 Task: Invite Team Member Softage.1@softage.net to Workspace Enterprise Risk Management. Invite Team Member Softage.2@softage.net to Workspace Enterprise Risk Management. Invite Team Member Softage.3@softage.net to Workspace Enterprise Risk Management. Invite Team Member Softage.4@softage.net to Workspace Enterprise Risk Management
Action: Mouse moved to (344, 561)
Screenshot: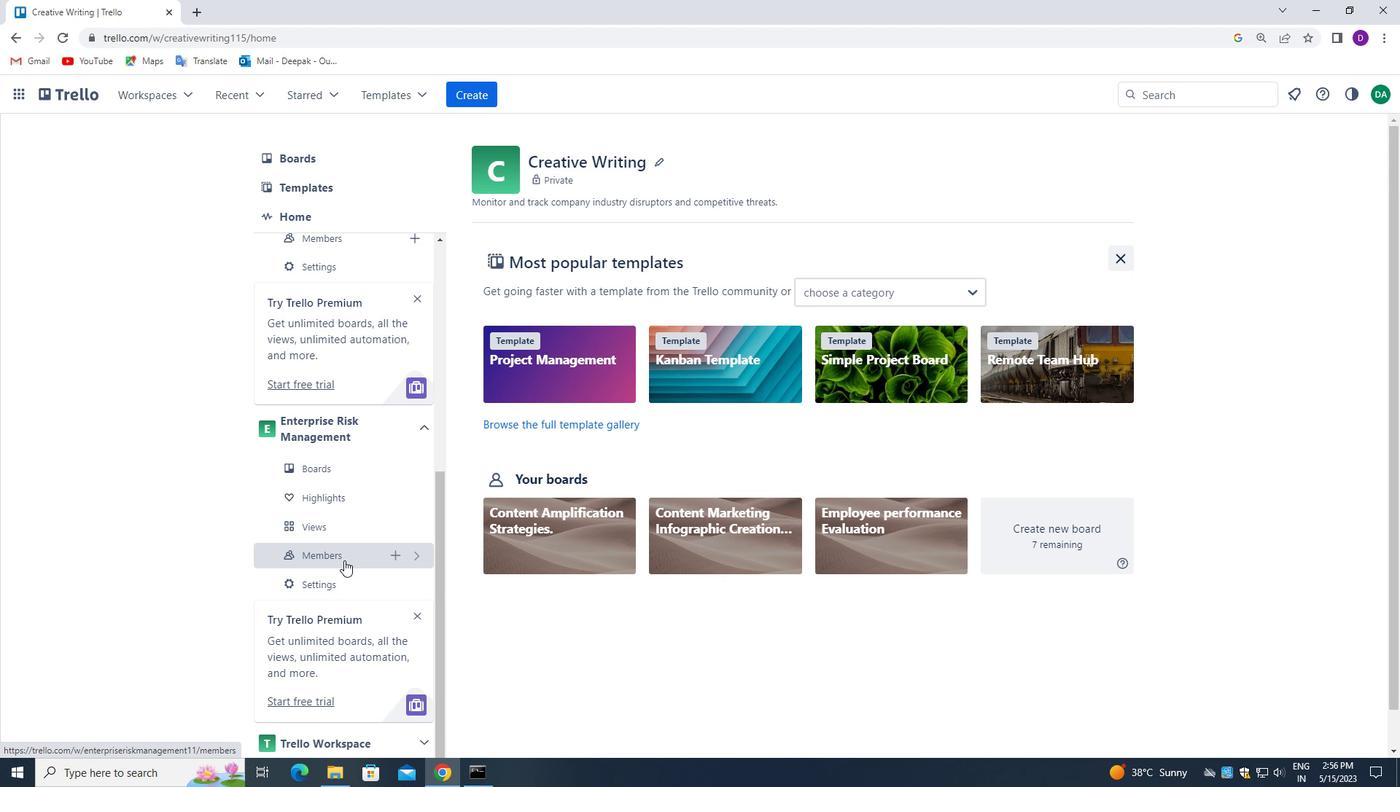 
Action: Mouse pressed left at (344, 561)
Screenshot: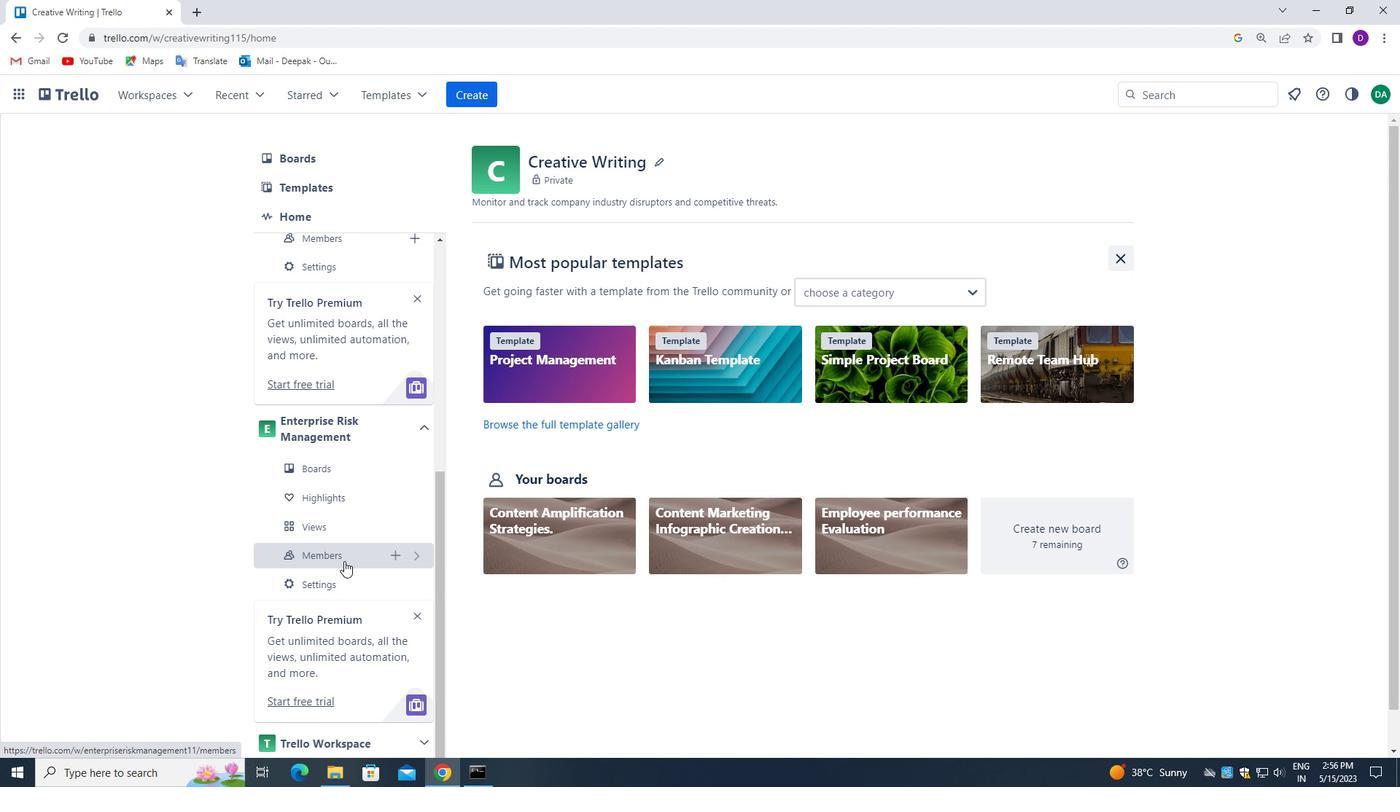 
Action: Mouse moved to (1039, 152)
Screenshot: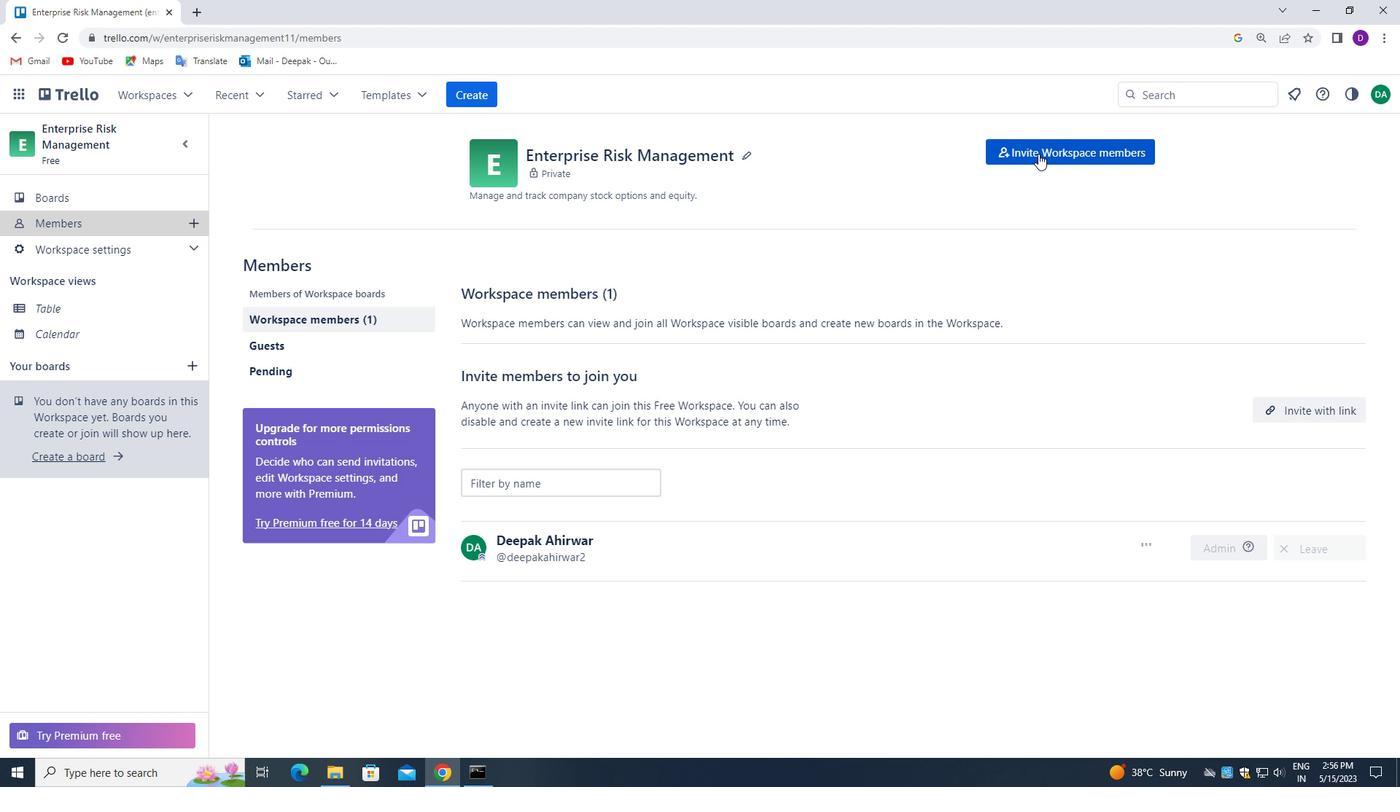 
Action: Mouse pressed left at (1039, 152)
Screenshot: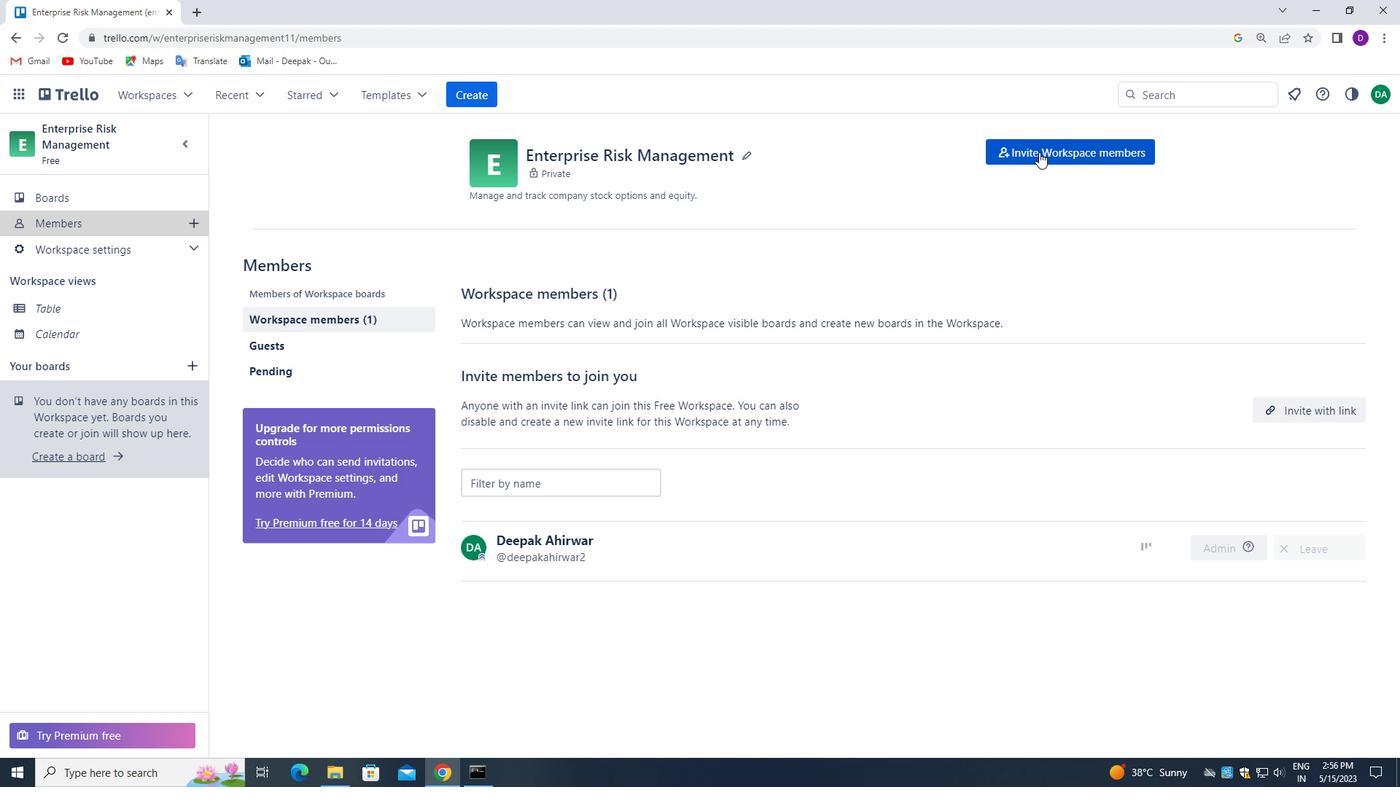 
Action: Mouse moved to (584, 411)
Screenshot: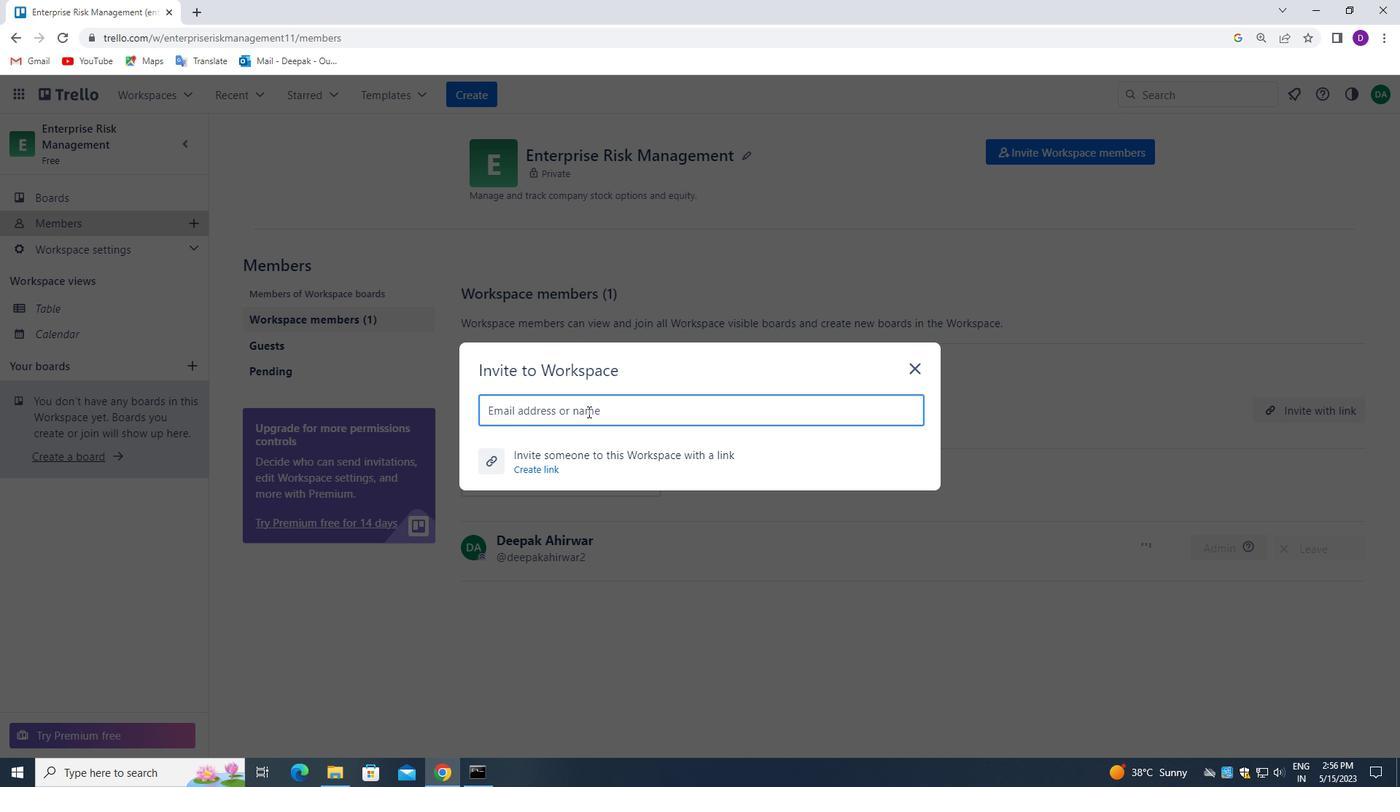 
Action: Mouse pressed left at (584, 411)
Screenshot: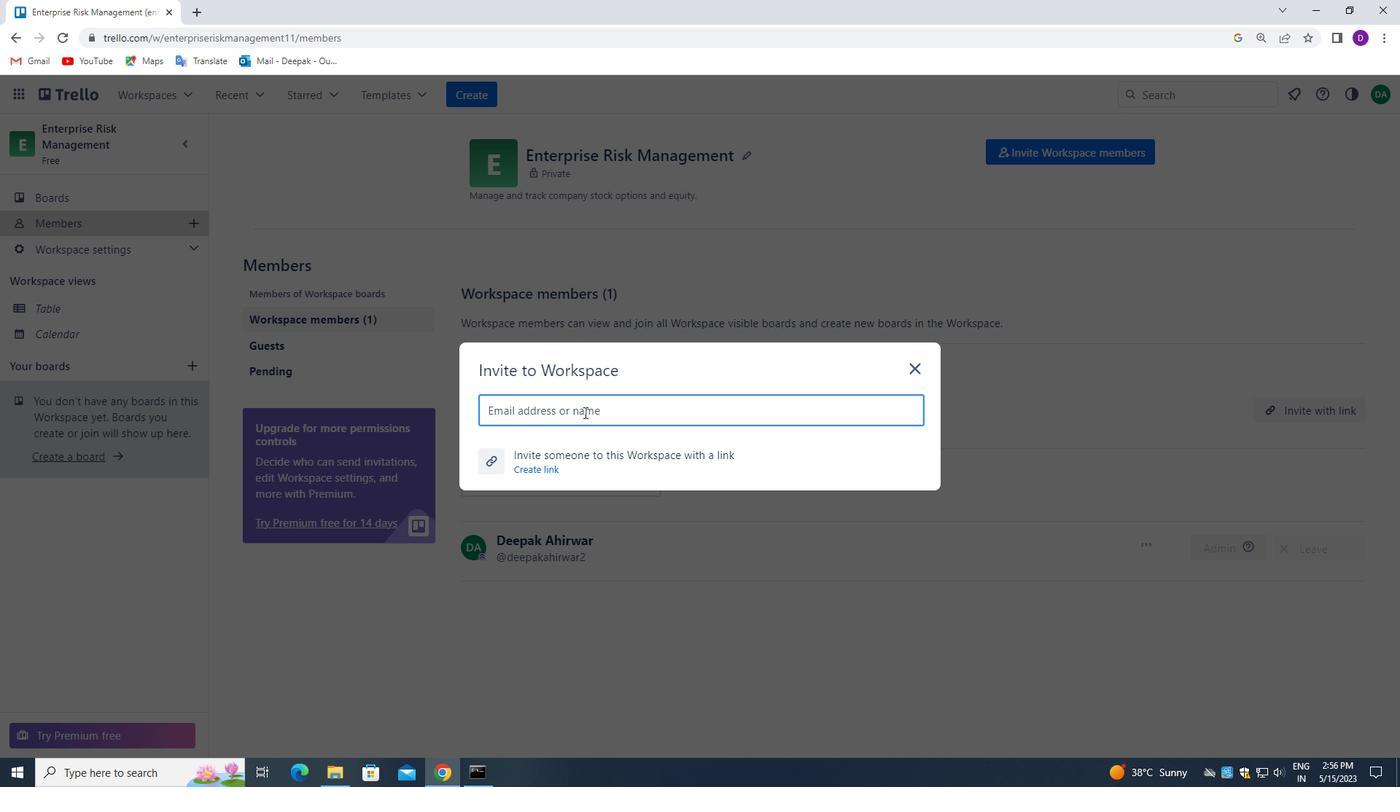 
Action: Mouse moved to (342, 508)
Screenshot: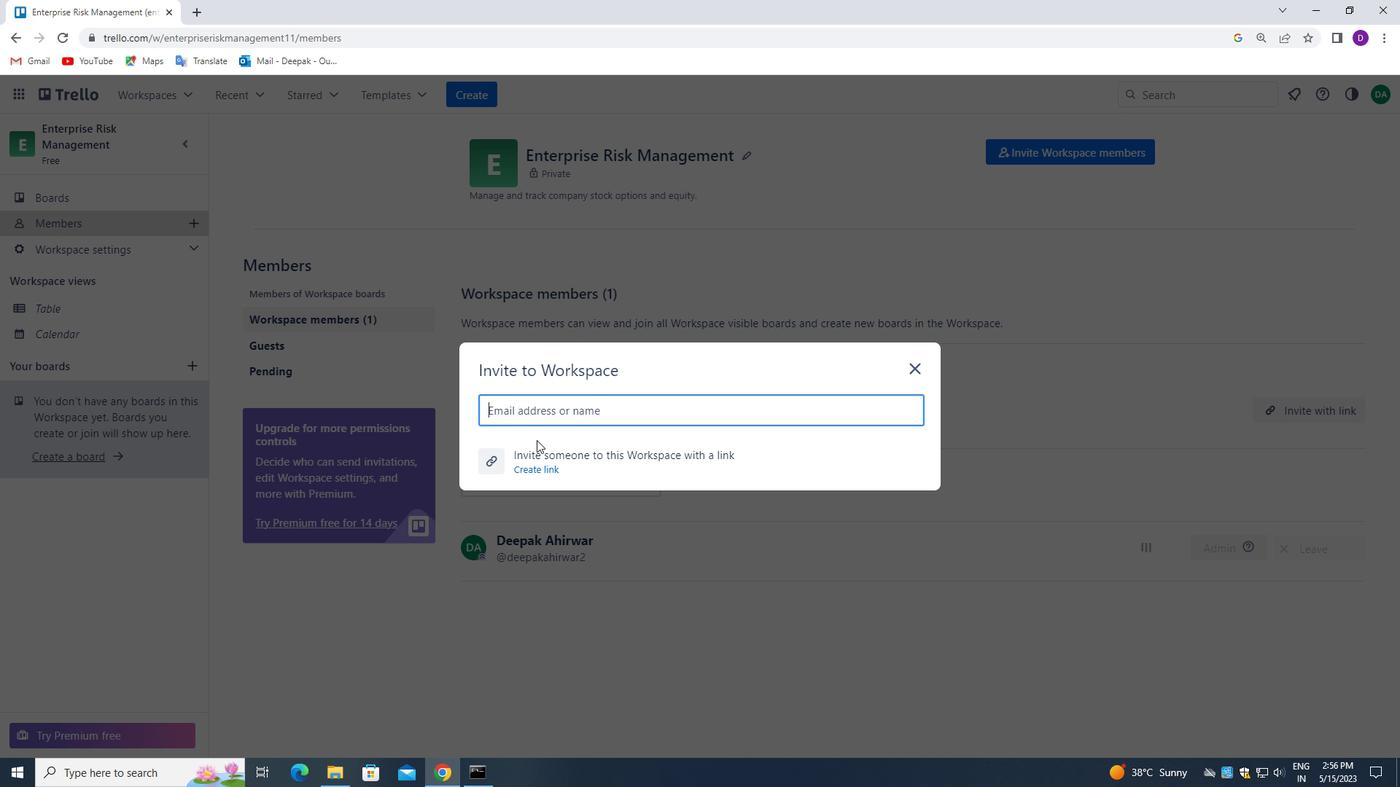 
Action: Key pressed softage.1<Key.shift>@SOFTAGE.NET<Key.space>
Screenshot: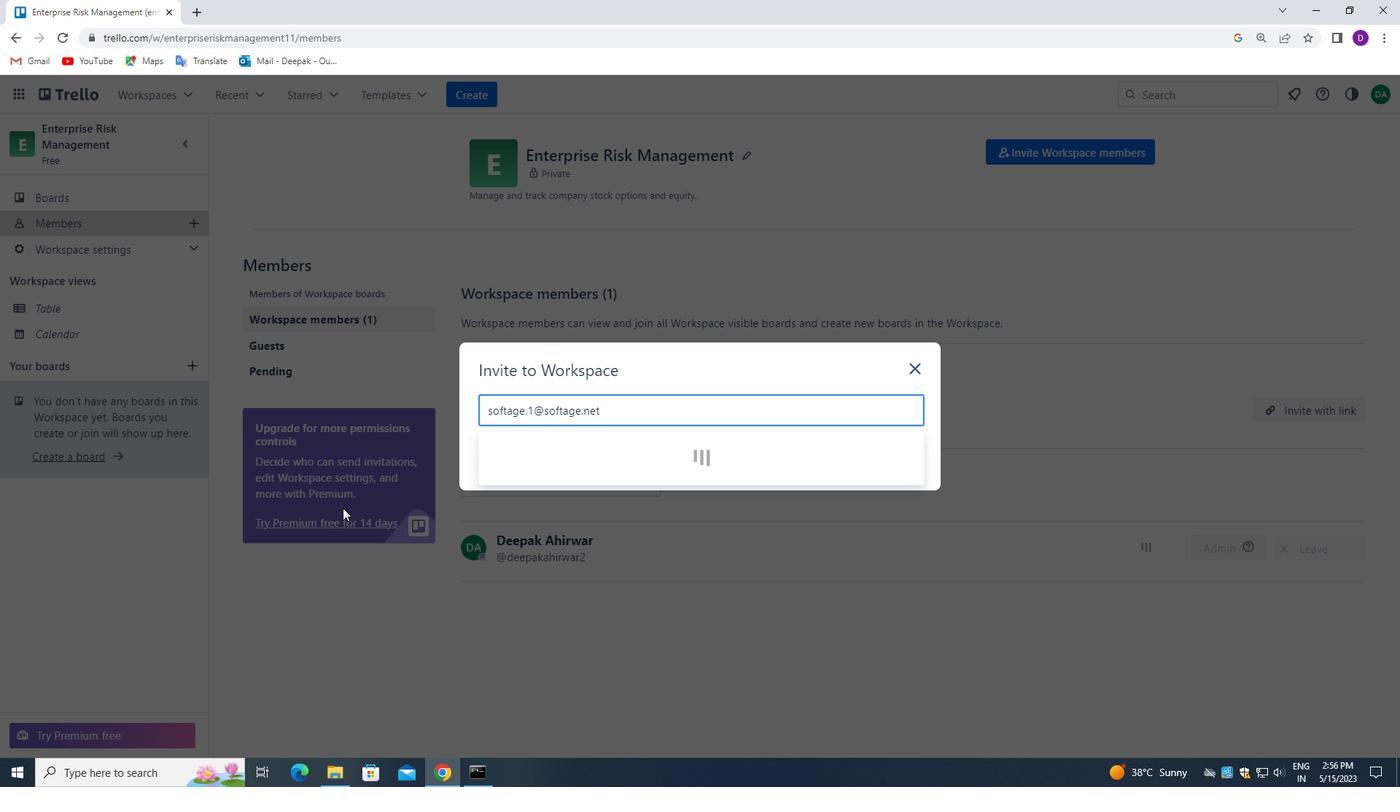 
Action: Mouse moved to (655, 369)
Screenshot: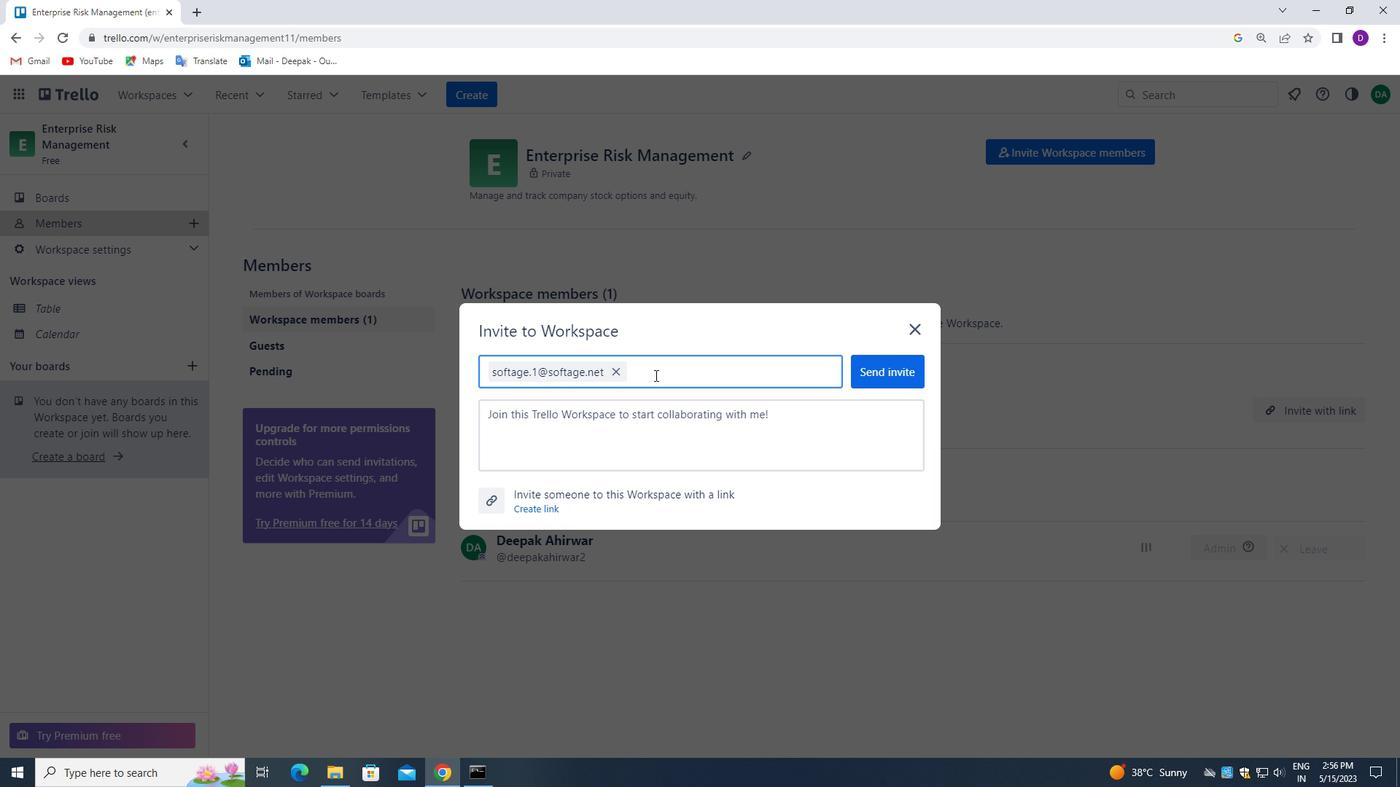 
Action: Mouse pressed left at (655, 369)
Screenshot: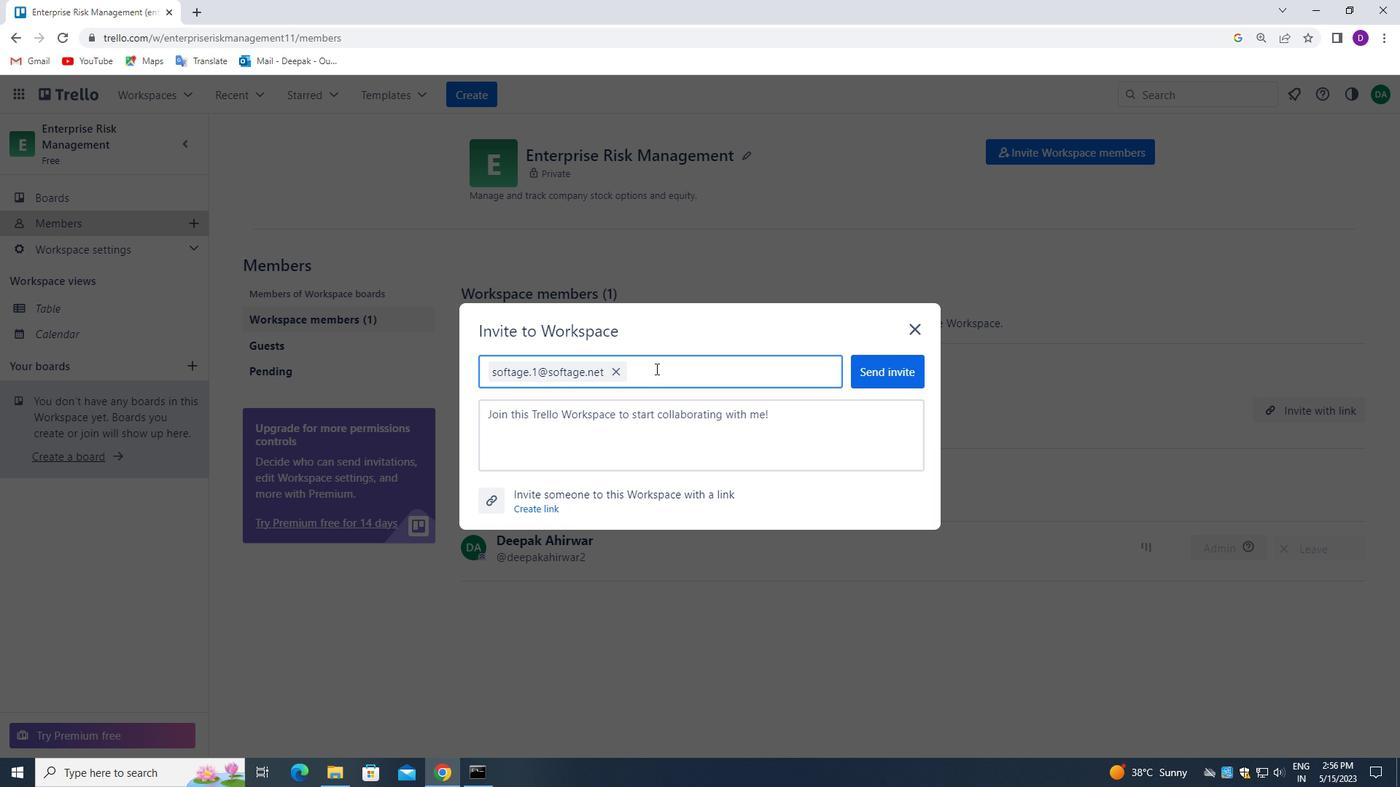 
Action: Key pressed SOFTAGE.2<Key.shift>@SOFTAGE.E<Key.backspace>NET<Key.space>SOFTAGE.3<Key.shift>@SOFTAGE.NET<Key.space>SOFTAGE.4<Key.shift>@SOFTAGE.NET<Key.space>
Screenshot: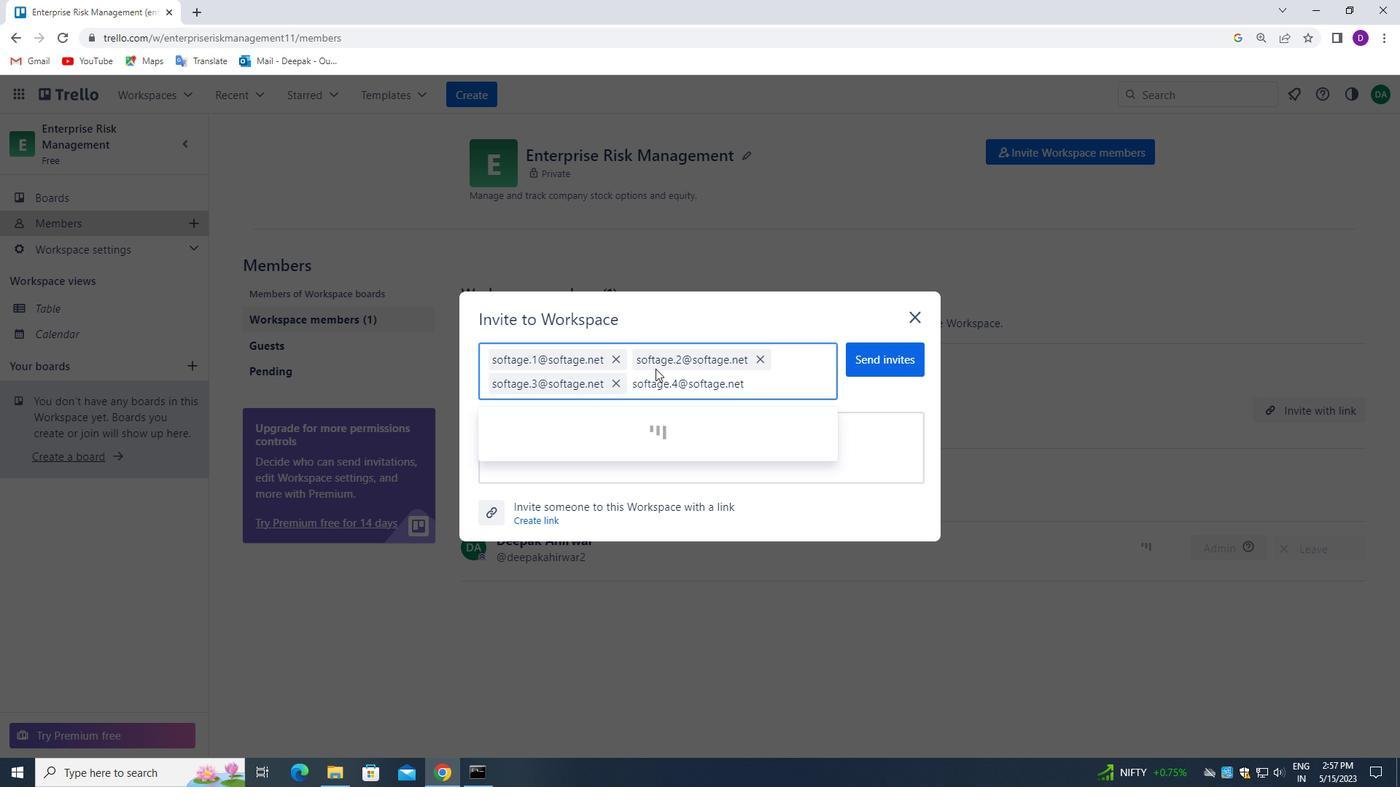 
Action: Mouse moved to (878, 346)
Screenshot: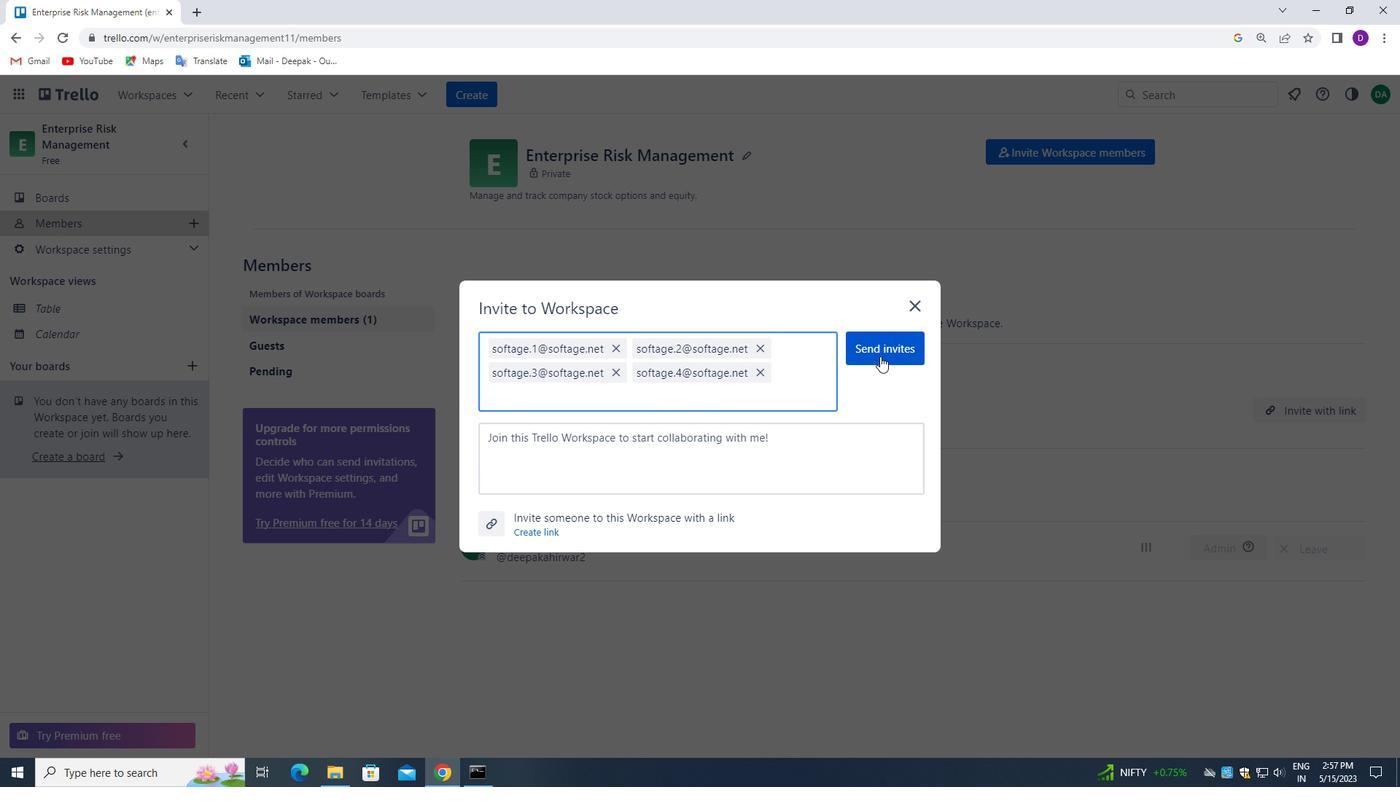 
Action: Mouse pressed left at (878, 346)
Screenshot: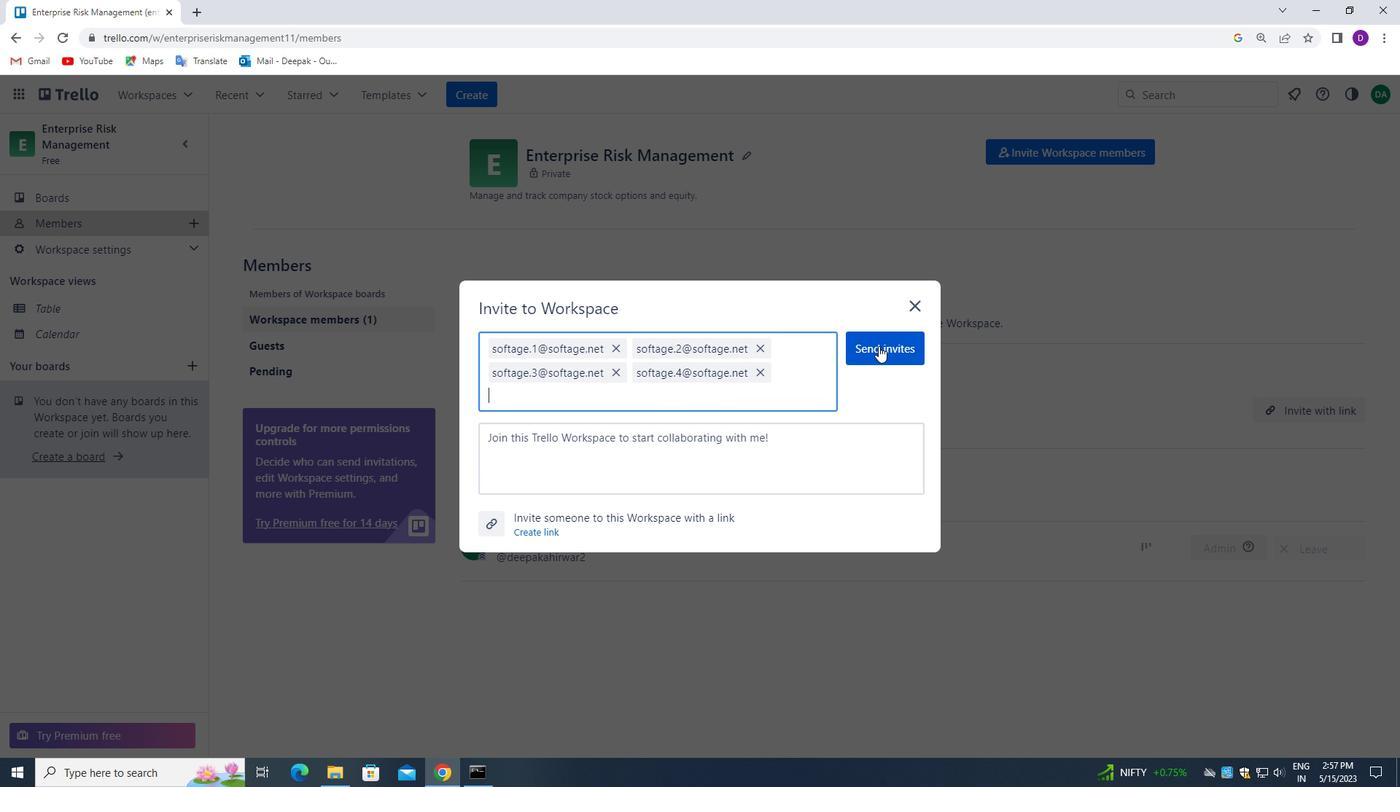 
Action: Mouse moved to (675, 435)
Screenshot: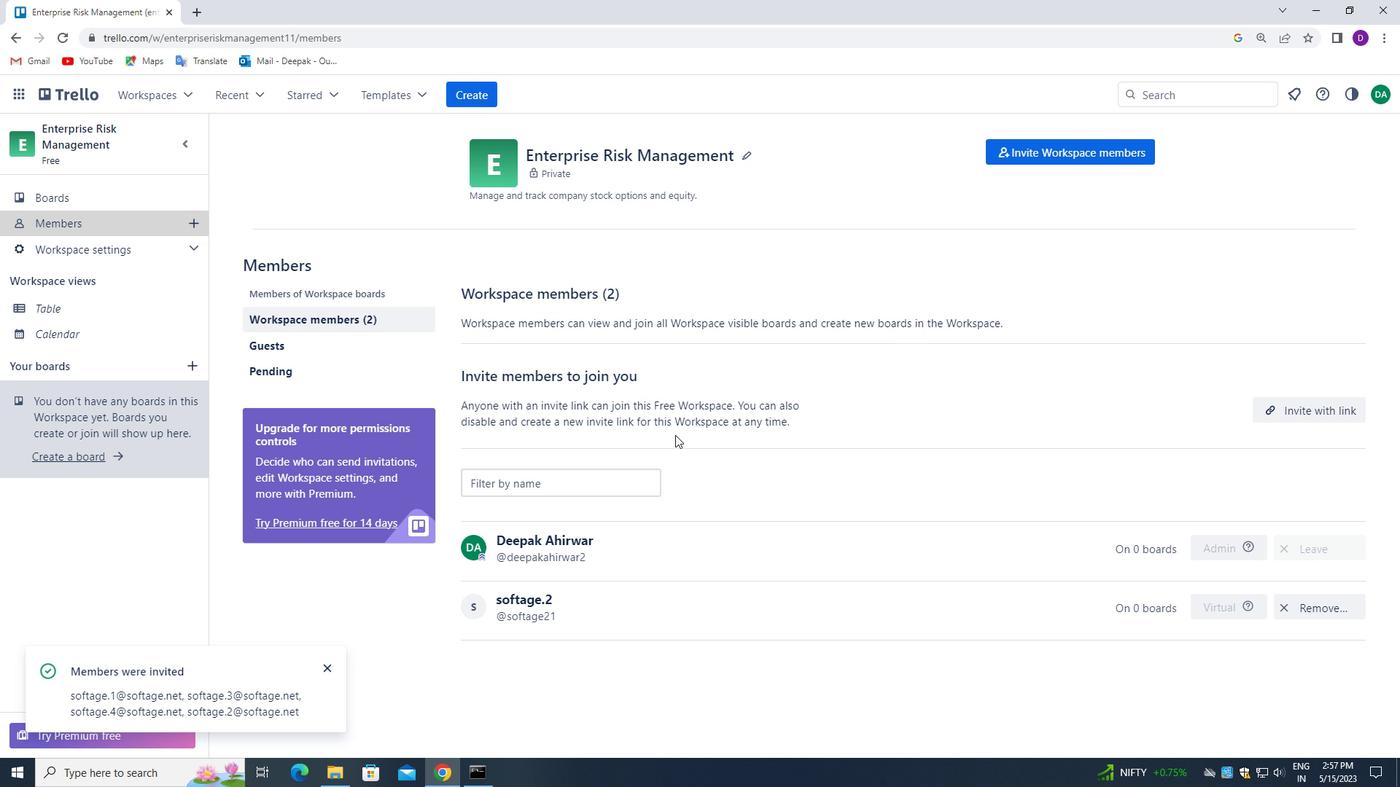
Action: Mouse scrolled (675, 434) with delta (0, 0)
Screenshot: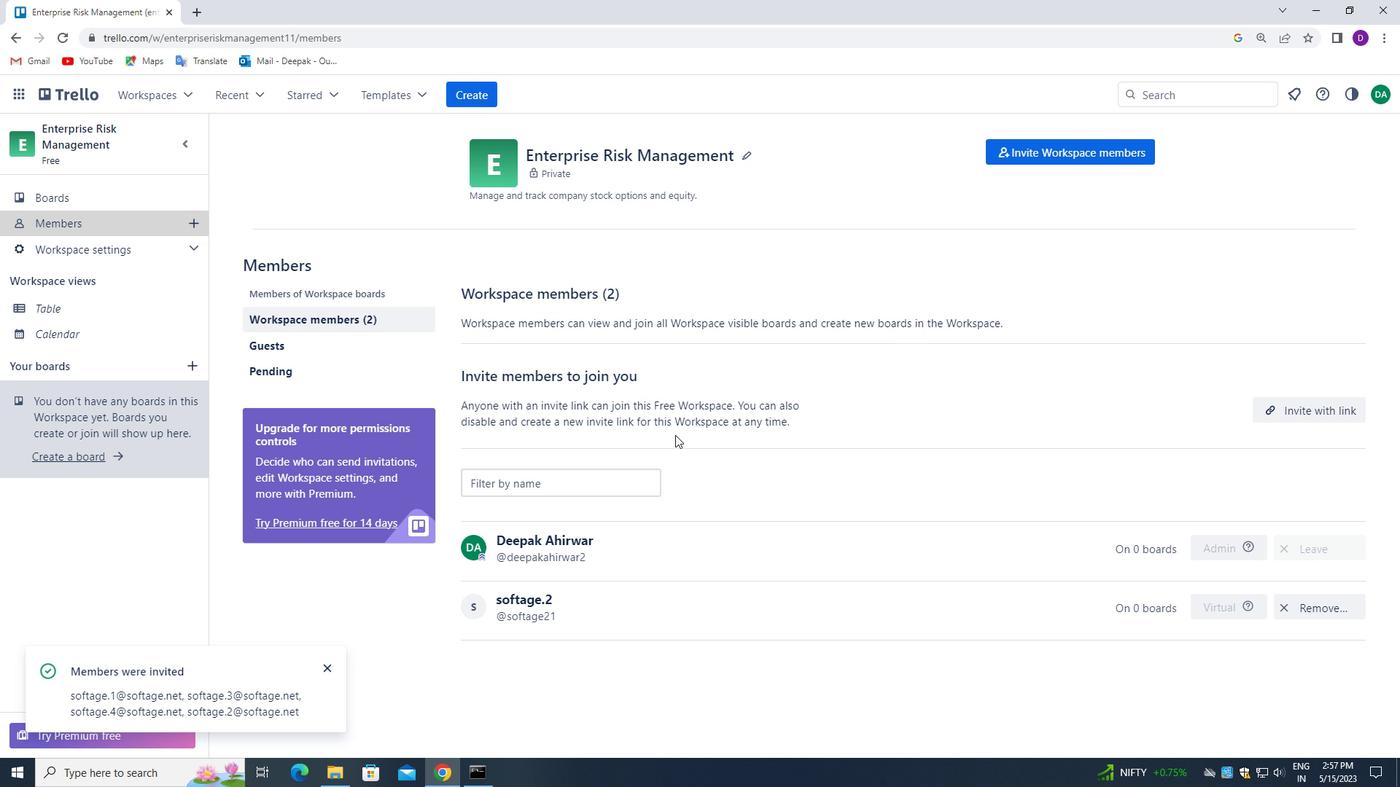 
Action: Mouse moved to (675, 436)
Screenshot: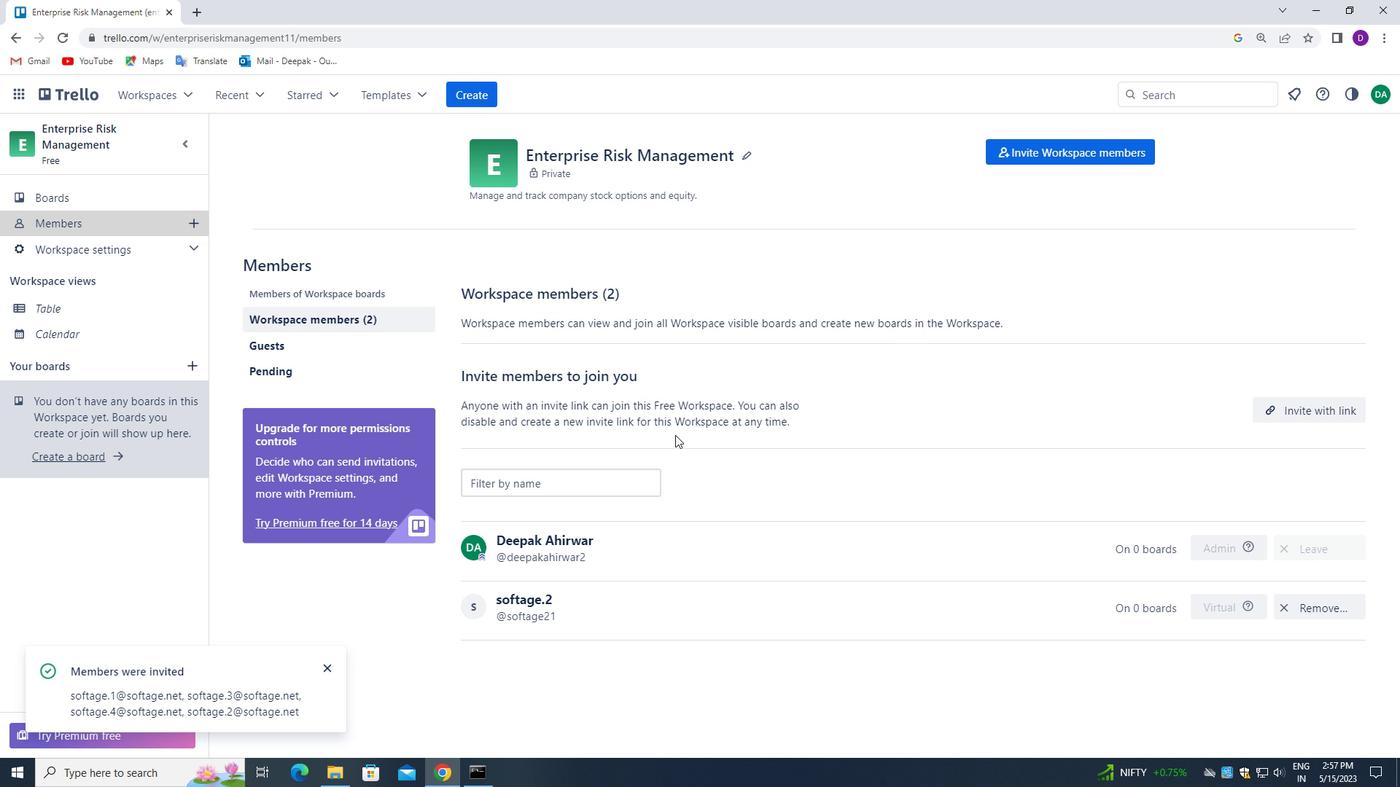 
Action: Mouse scrolled (675, 436) with delta (0, 0)
Screenshot: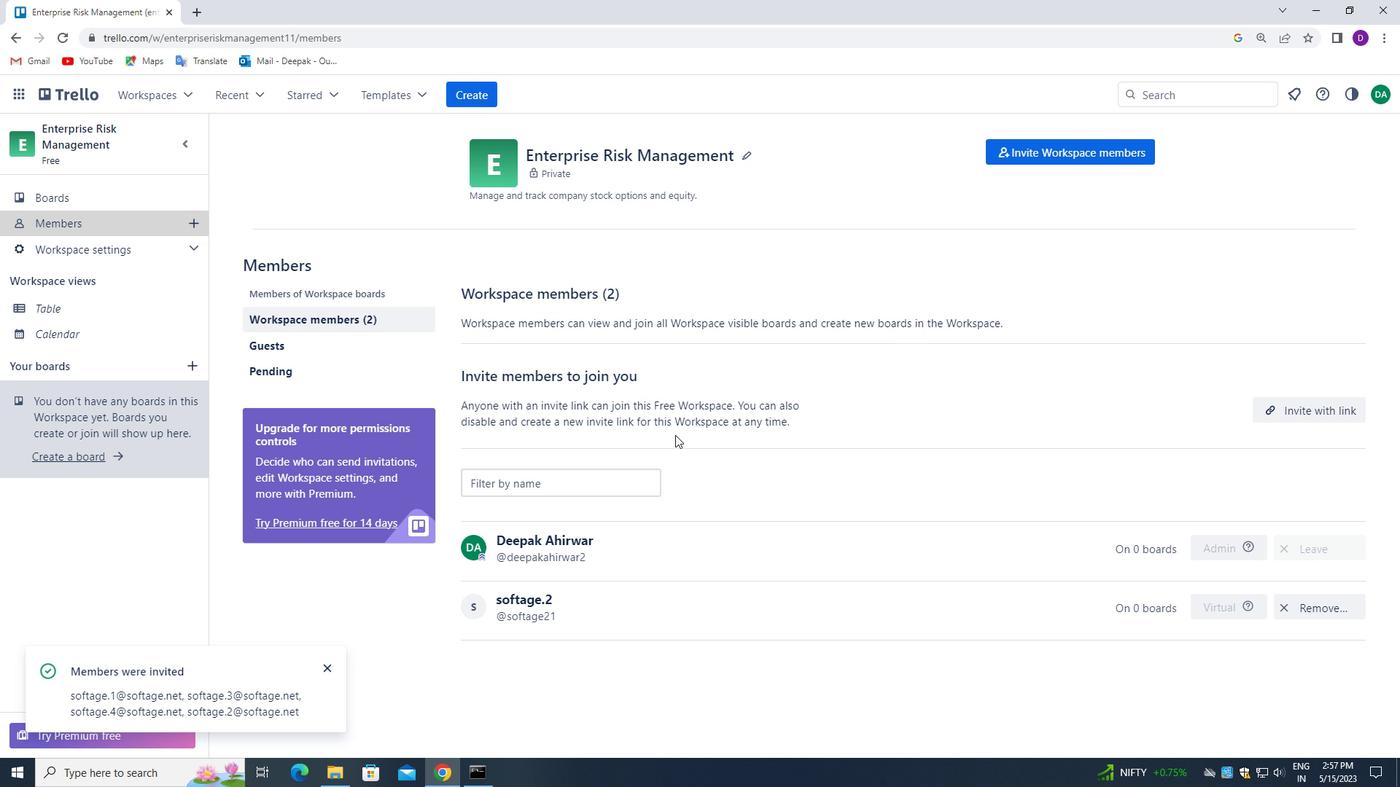 
Action: Mouse moved to (698, 426)
Screenshot: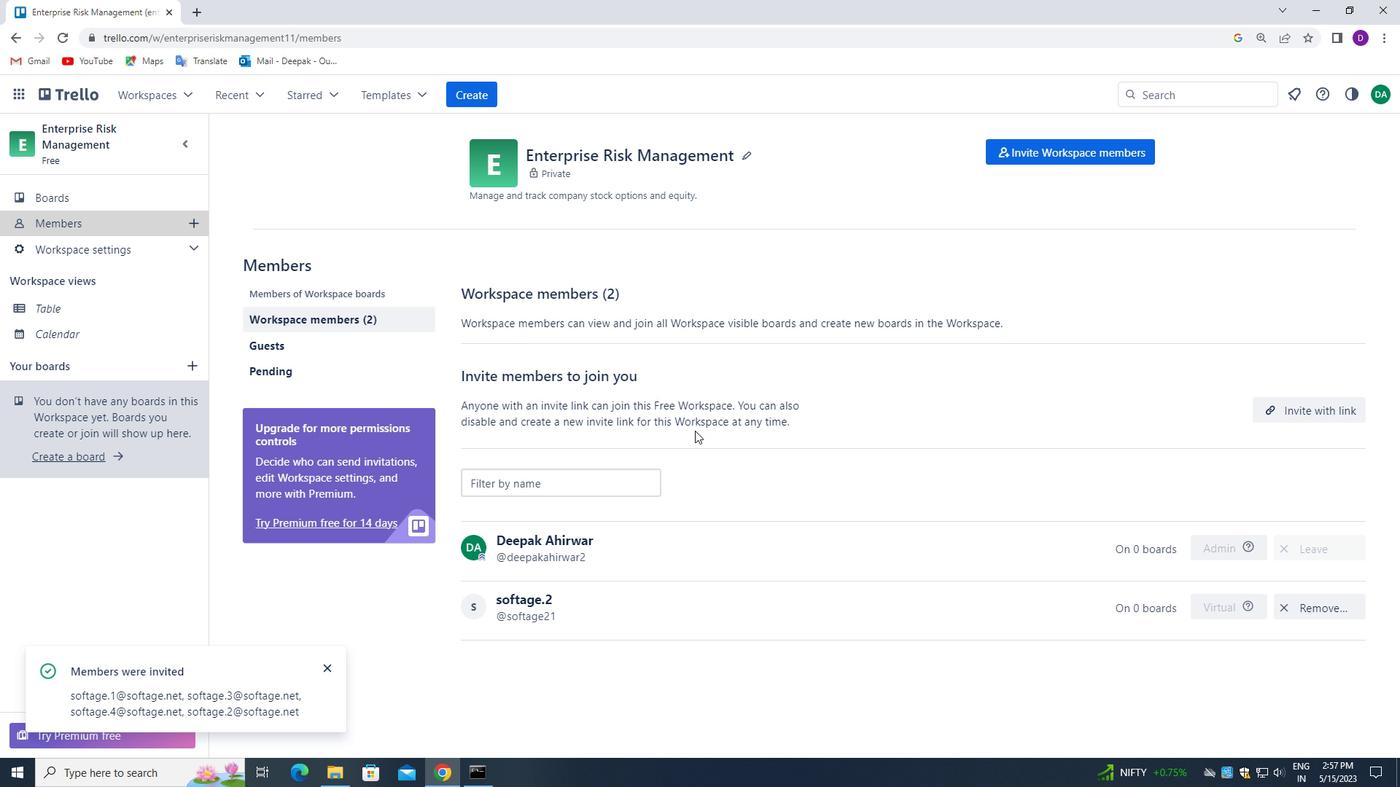 
Action: Mouse scrolled (698, 427) with delta (0, 0)
Screenshot: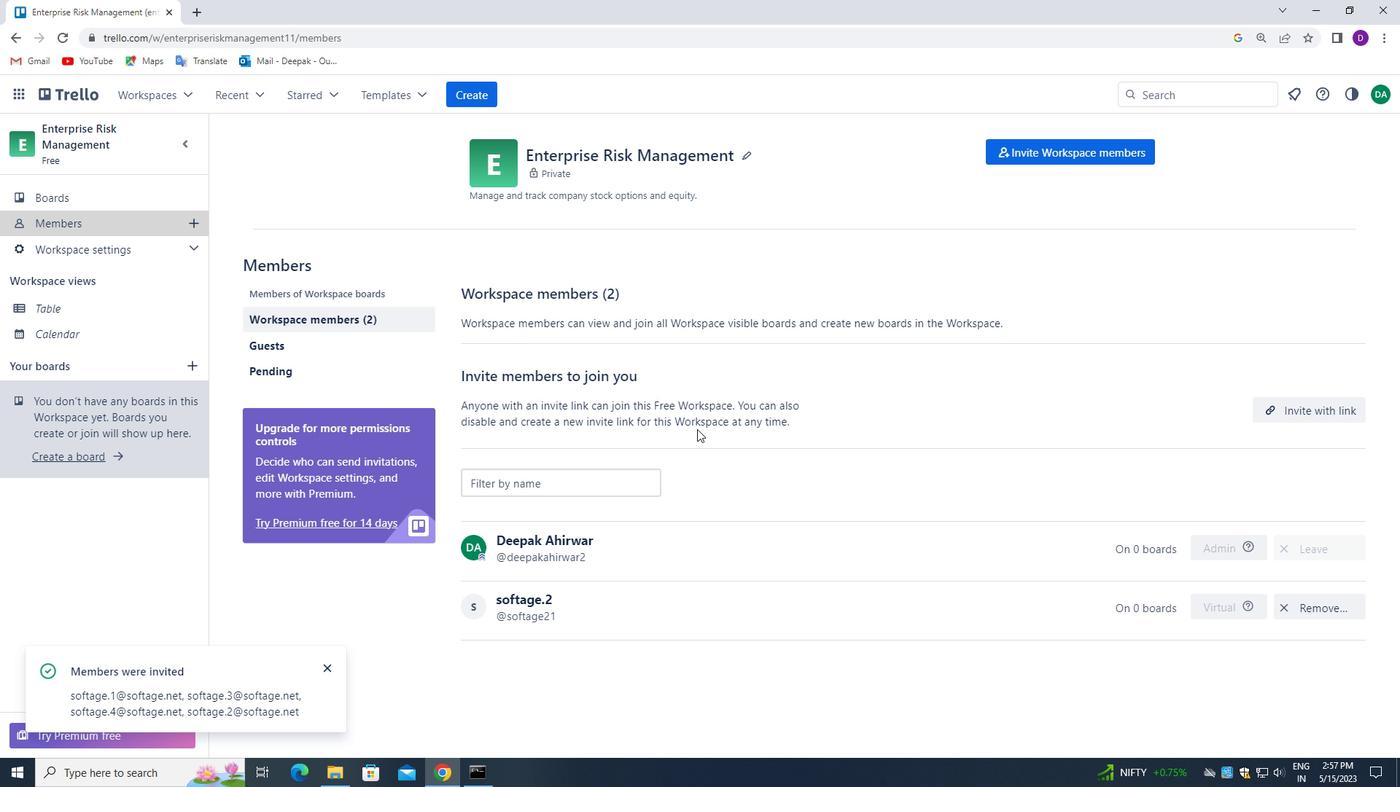 
Action: Mouse moved to (698, 425)
Screenshot: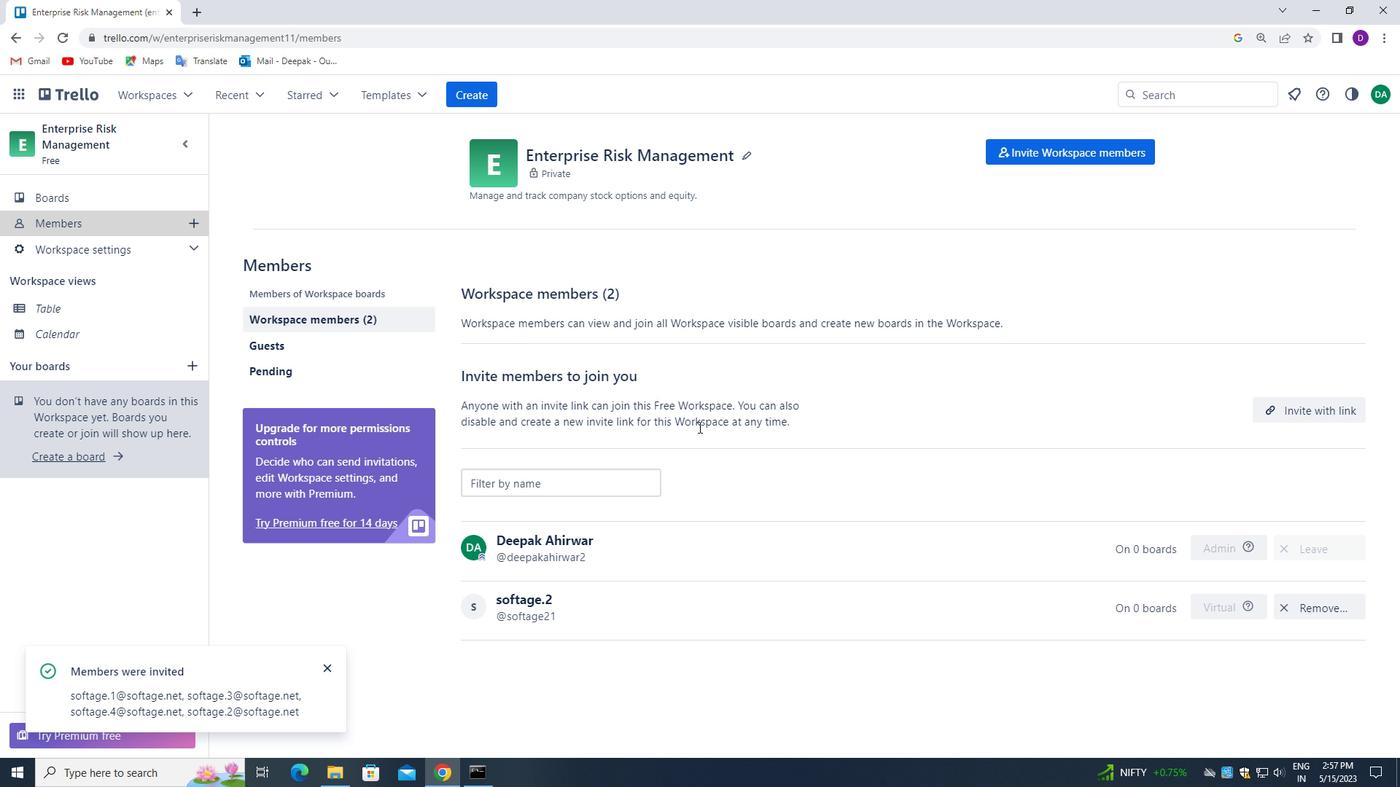 
Action: Mouse scrolled (698, 426) with delta (0, 0)
Screenshot: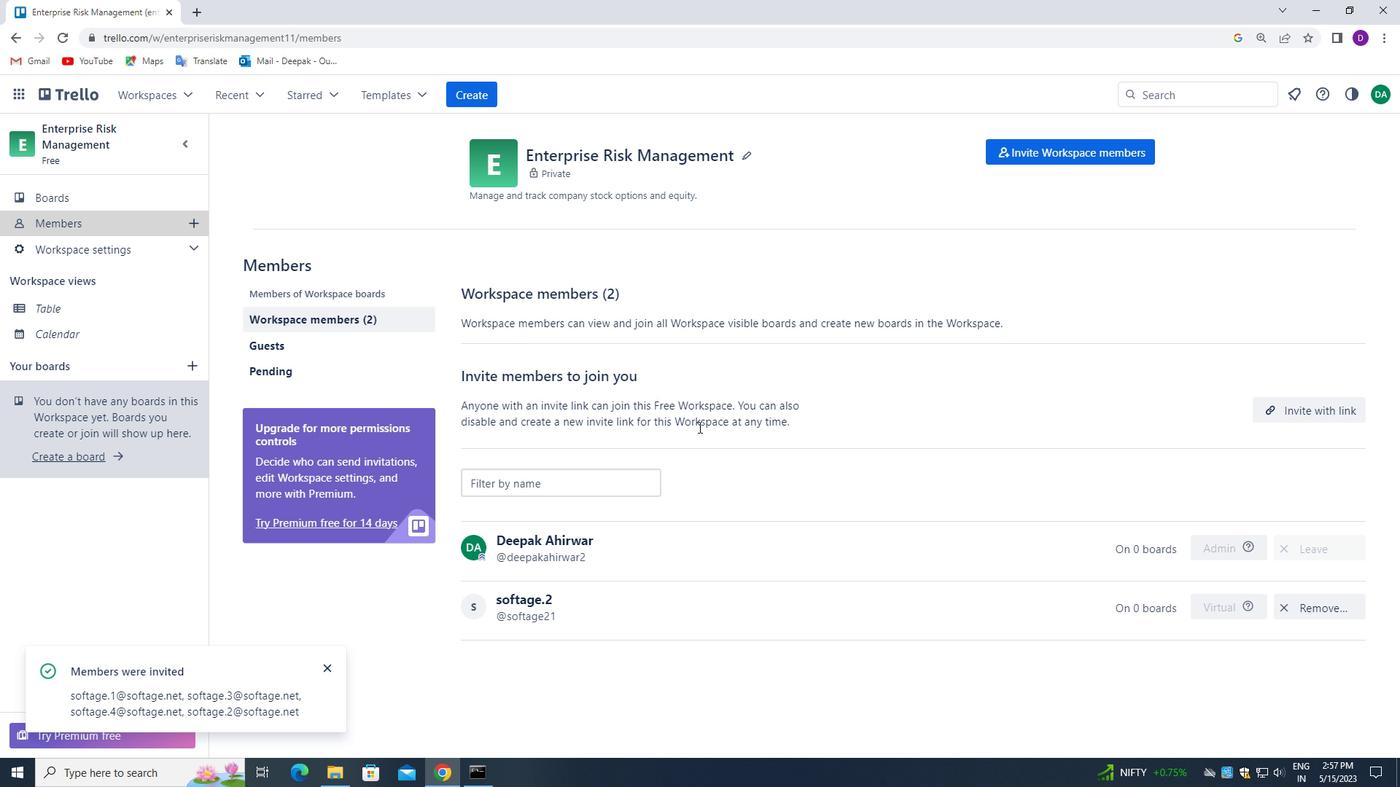
Action: Mouse scrolled (698, 426) with delta (0, 0)
Screenshot: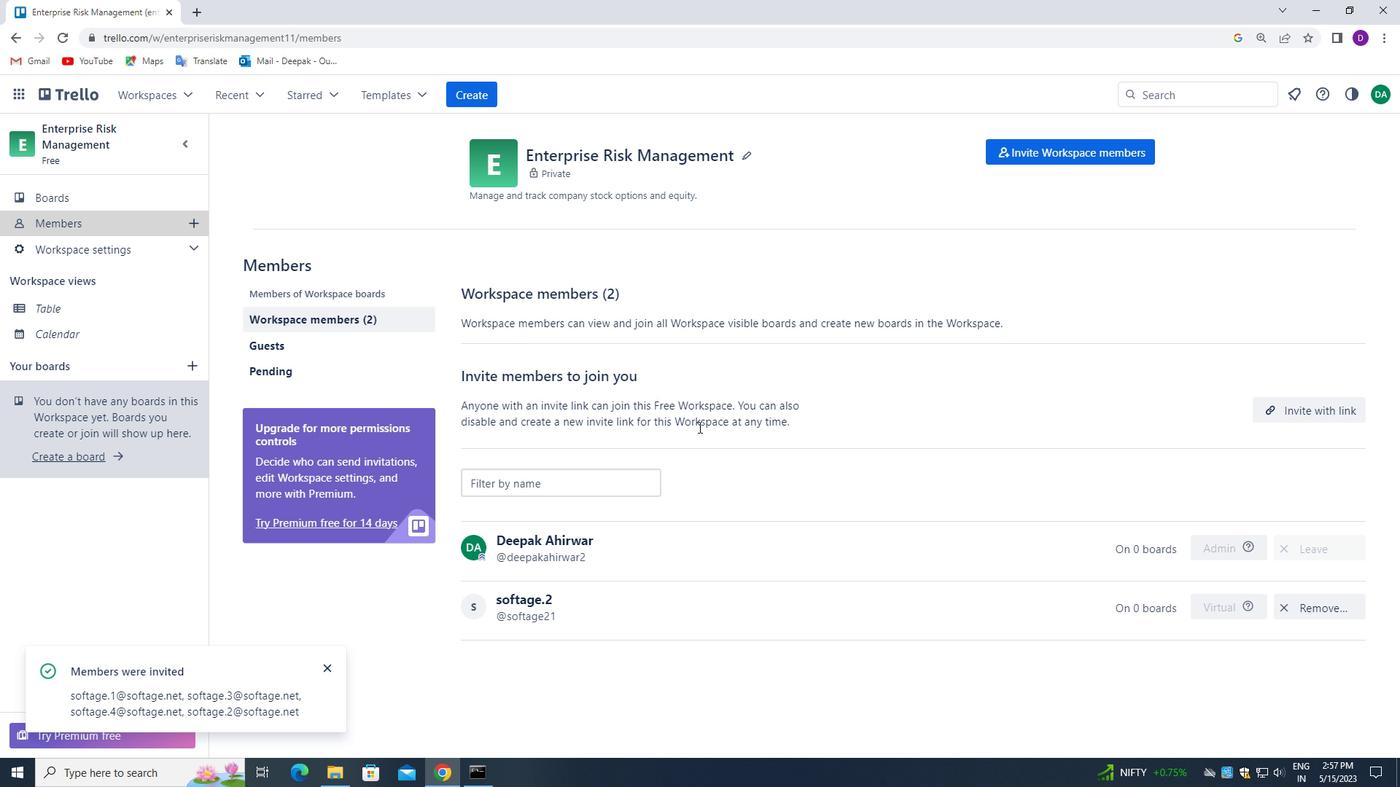 
Action: Mouse moved to (698, 424)
Screenshot: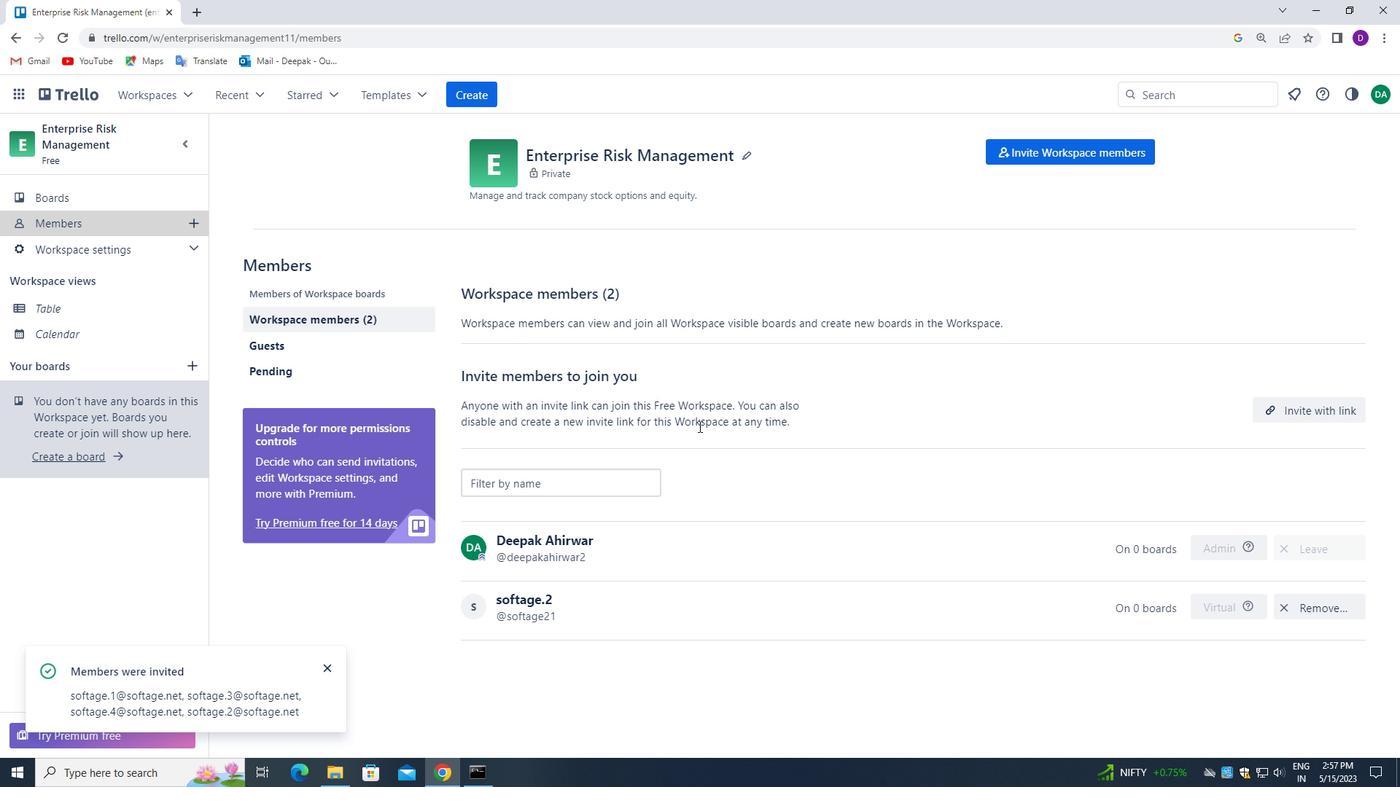 
Action: Mouse scrolled (698, 425) with delta (0, 0)
Screenshot: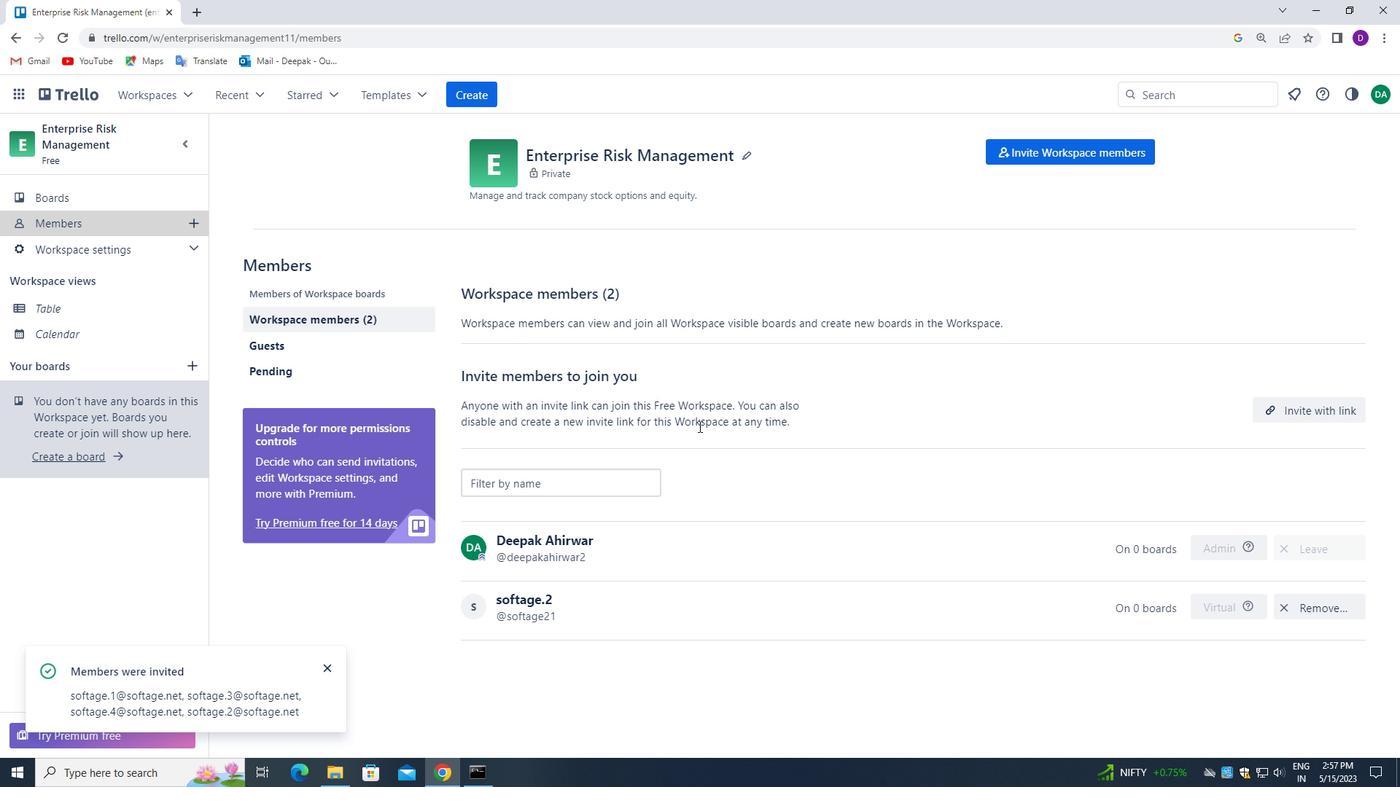 
Action: Mouse moved to (695, 420)
Screenshot: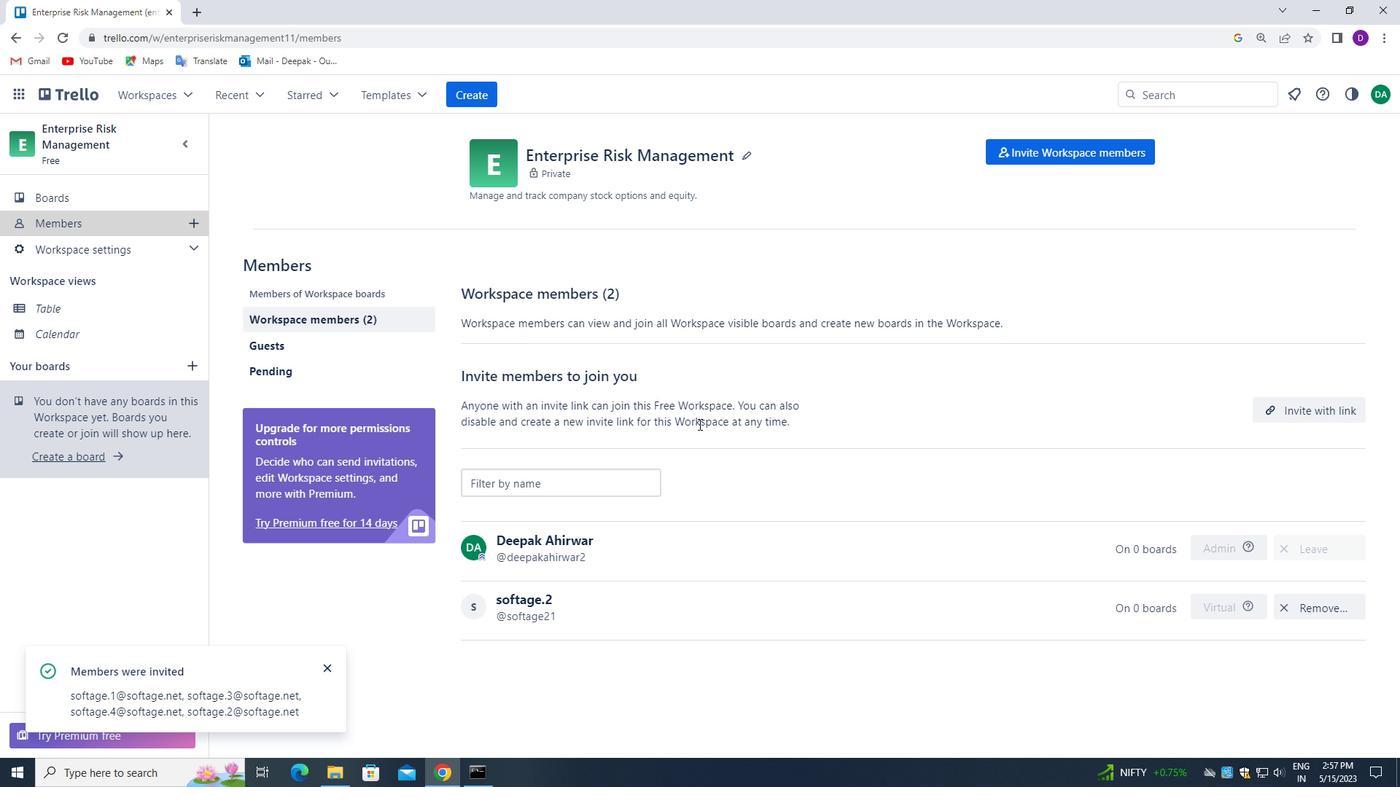 
